 Task: Notify me on GitHub for workflow runs on repositories set up with GitHub Actions.
Action: Mouse moved to (1160, 111)
Screenshot: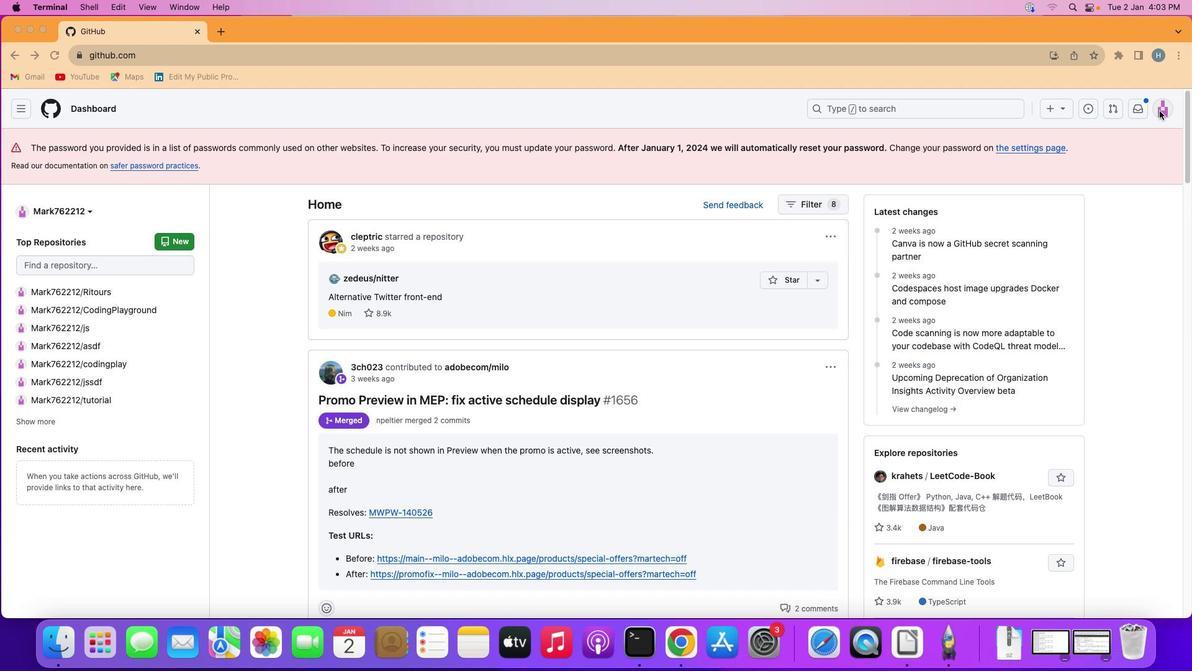 
Action: Mouse pressed left at (1160, 111)
Screenshot: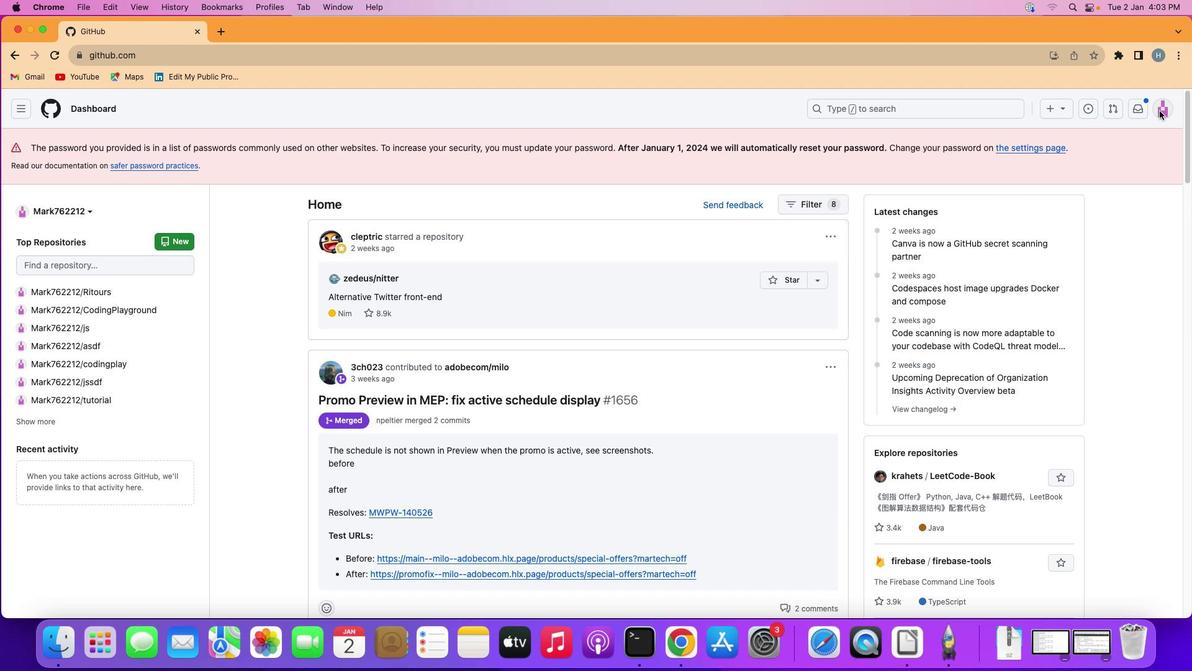 
Action: Mouse moved to (1165, 109)
Screenshot: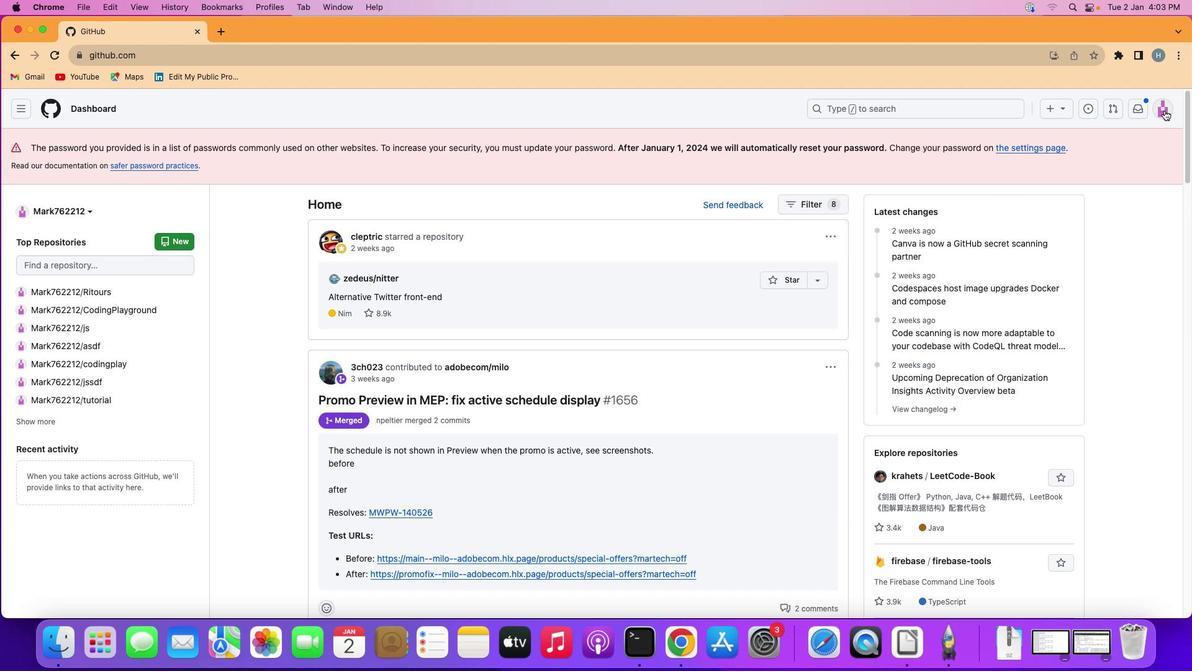 
Action: Mouse pressed left at (1165, 109)
Screenshot: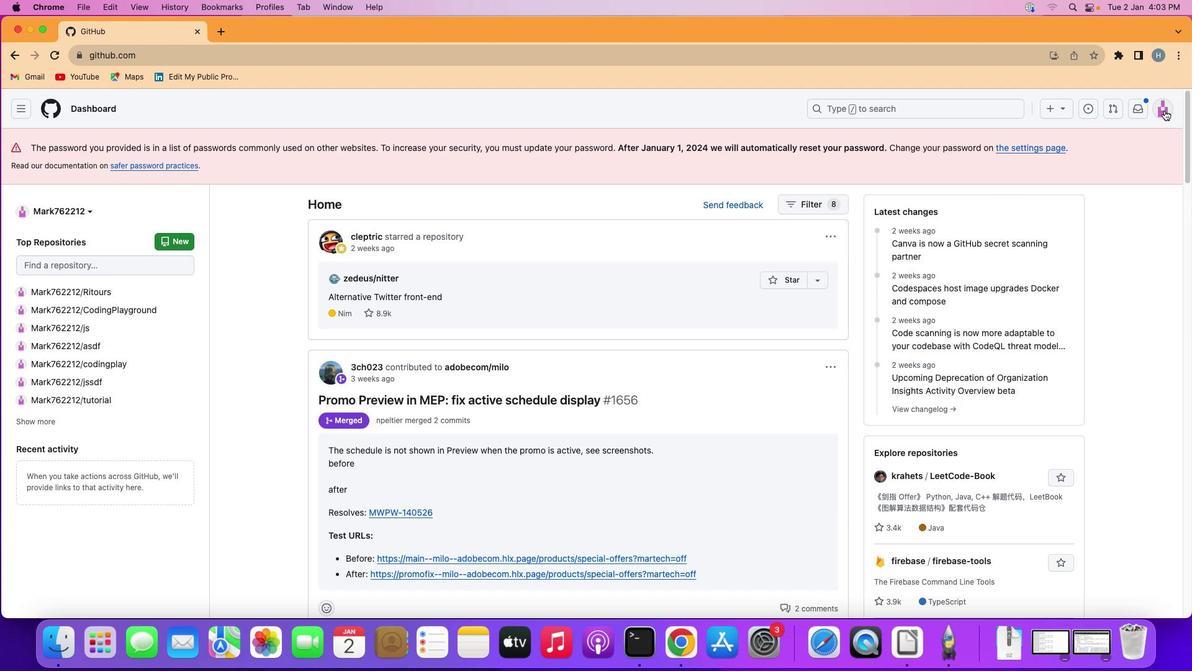 
Action: Mouse moved to (1084, 446)
Screenshot: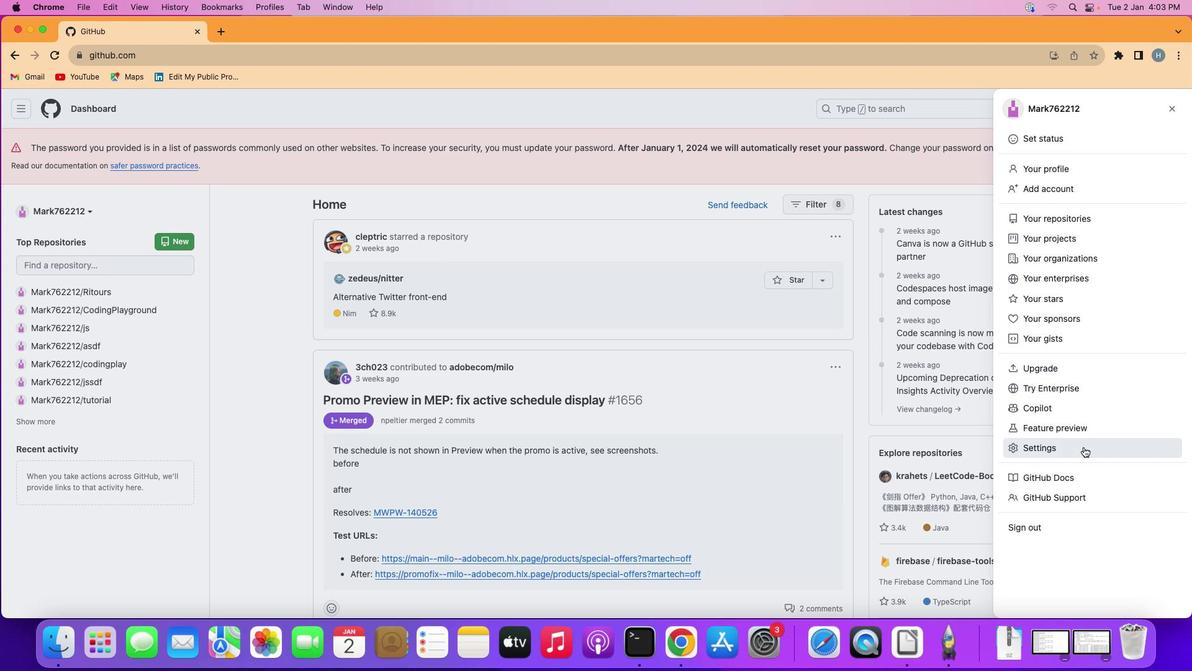
Action: Mouse pressed left at (1084, 446)
Screenshot: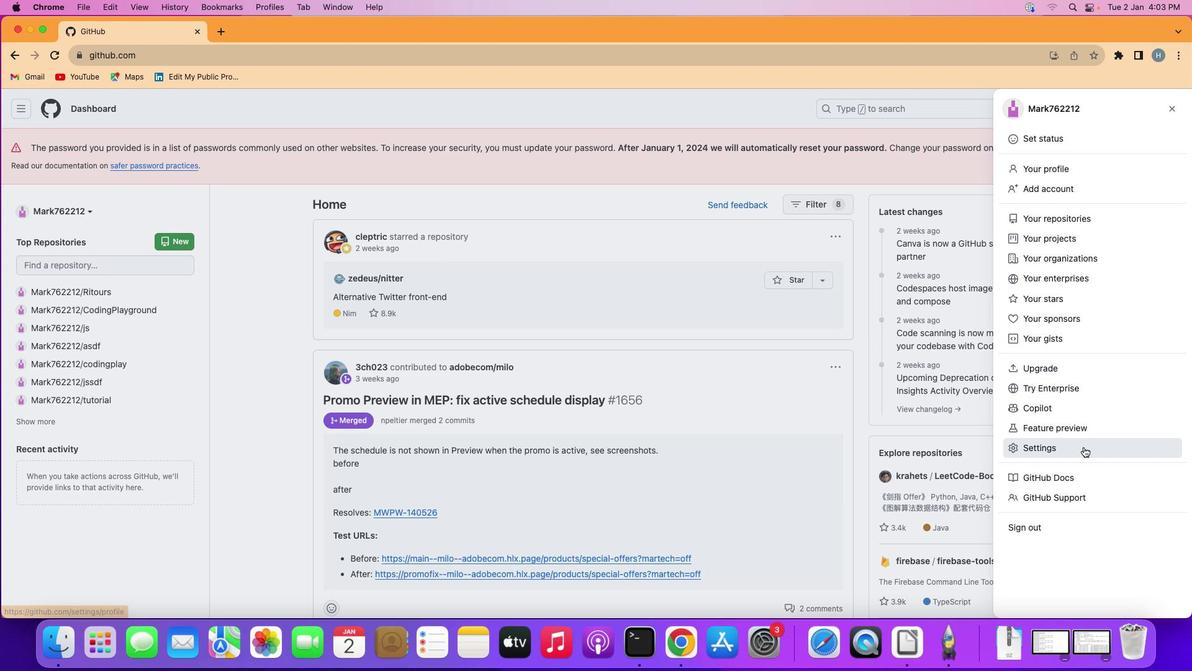 
Action: Mouse moved to (305, 339)
Screenshot: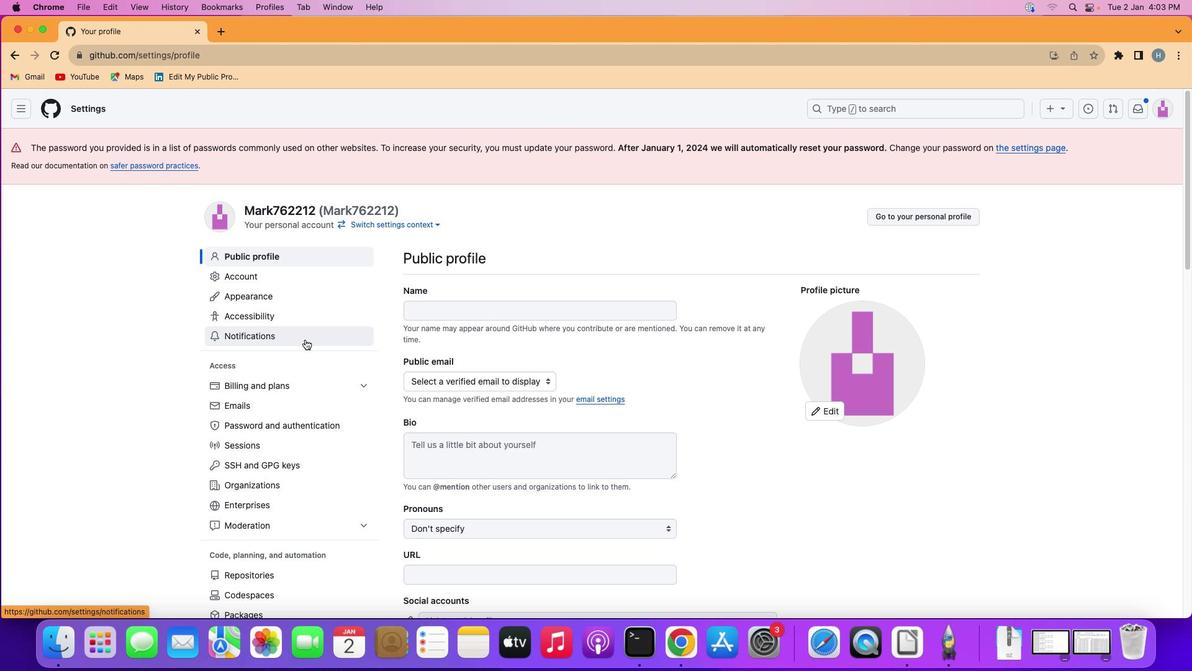 
Action: Mouse pressed left at (305, 339)
Screenshot: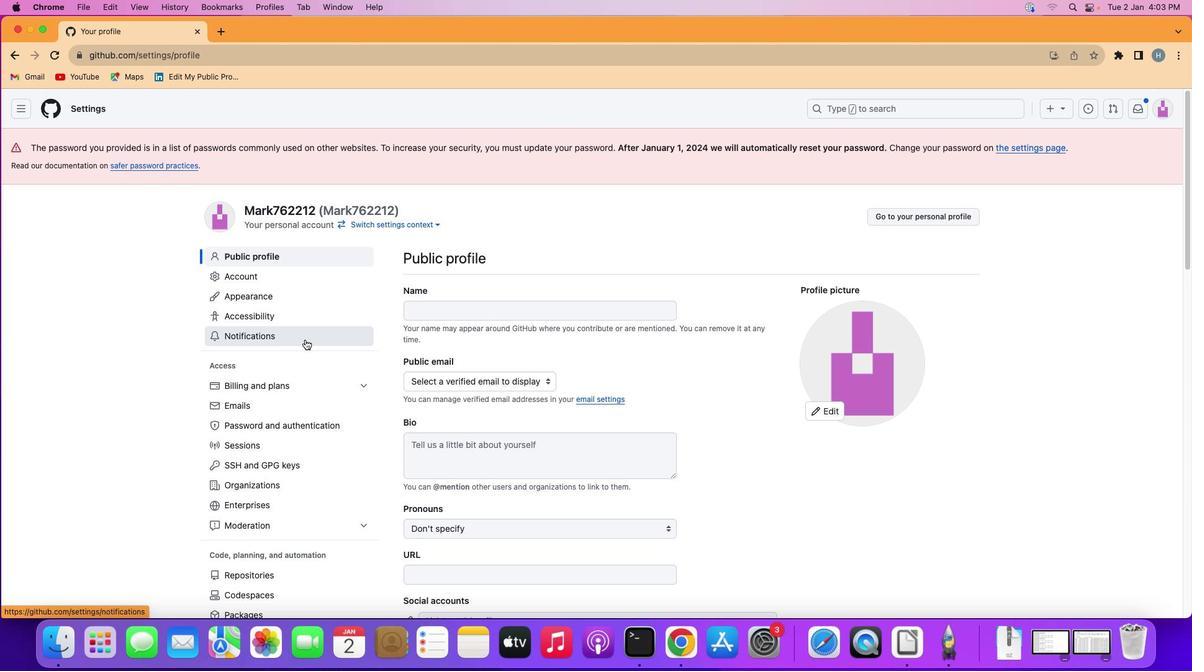 
Action: Mouse moved to (547, 451)
Screenshot: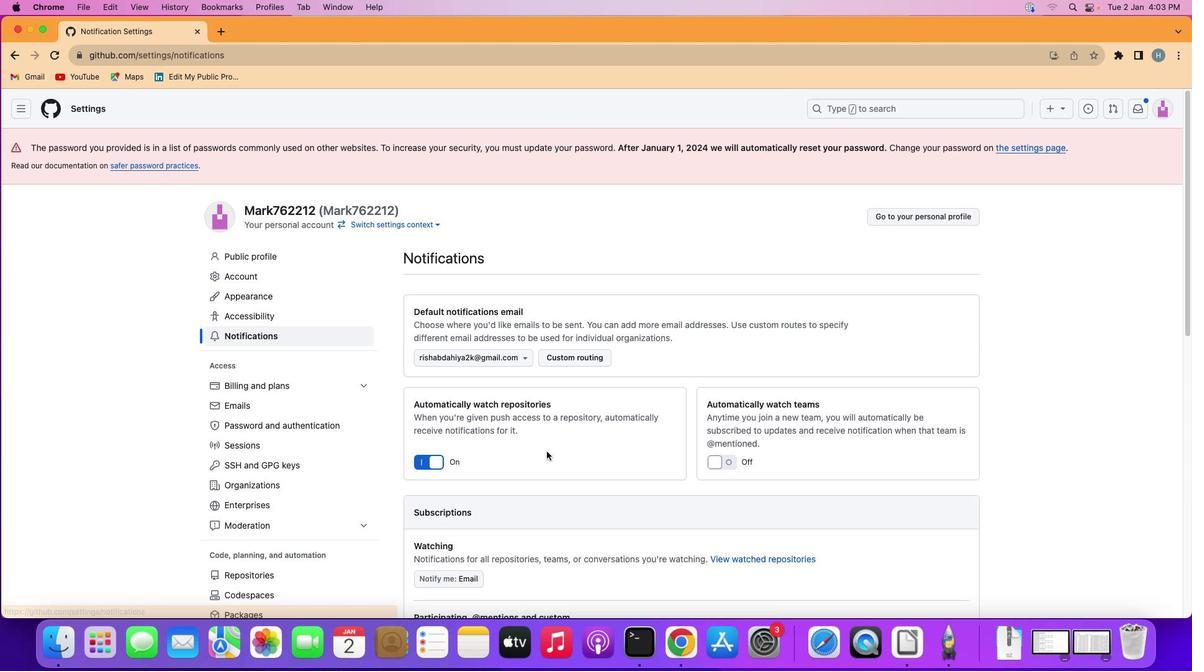 
Action: Mouse scrolled (547, 451) with delta (0, 0)
Screenshot: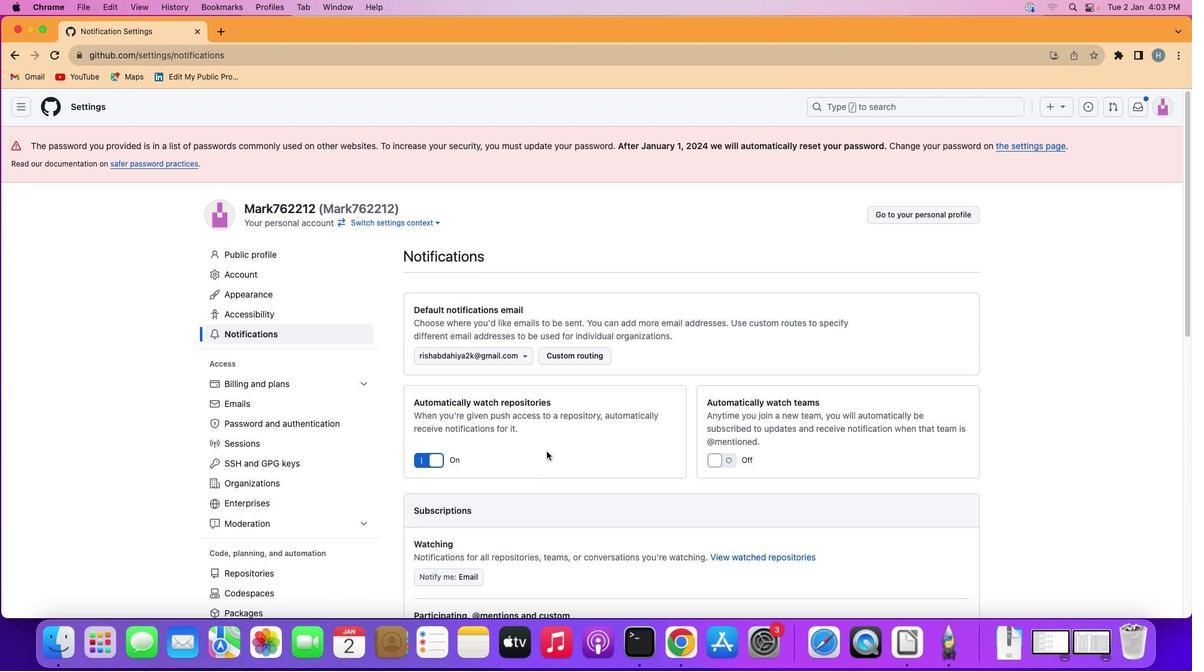 
Action: Mouse scrolled (547, 451) with delta (0, 0)
Screenshot: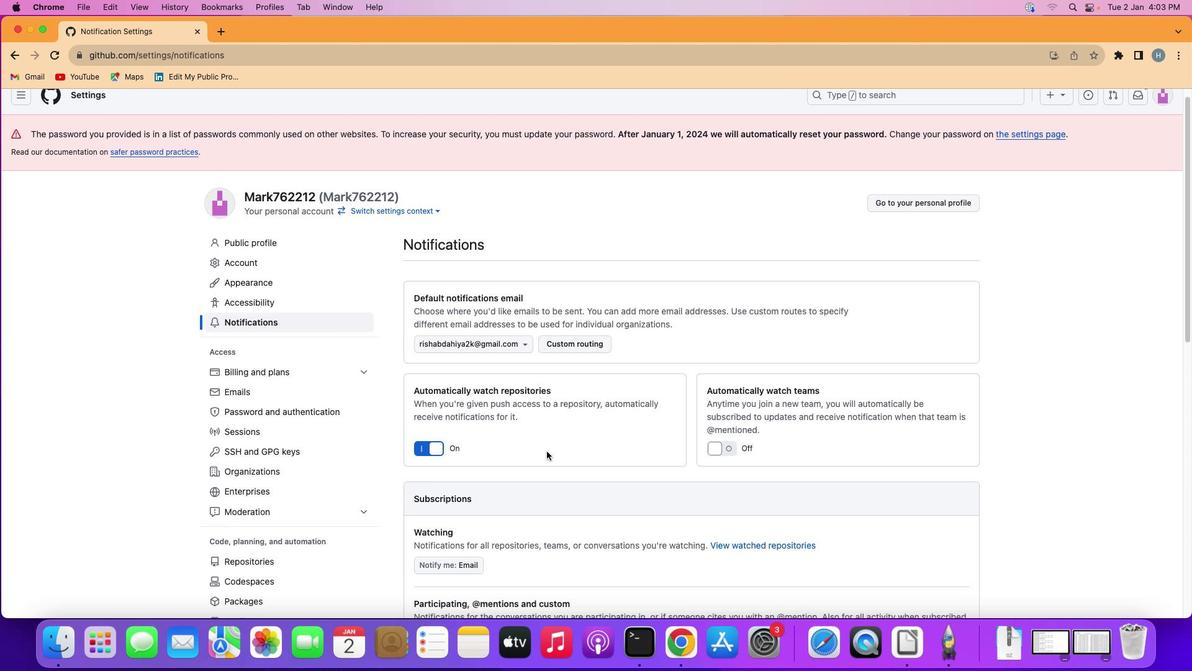 
Action: Mouse scrolled (547, 451) with delta (0, -1)
Screenshot: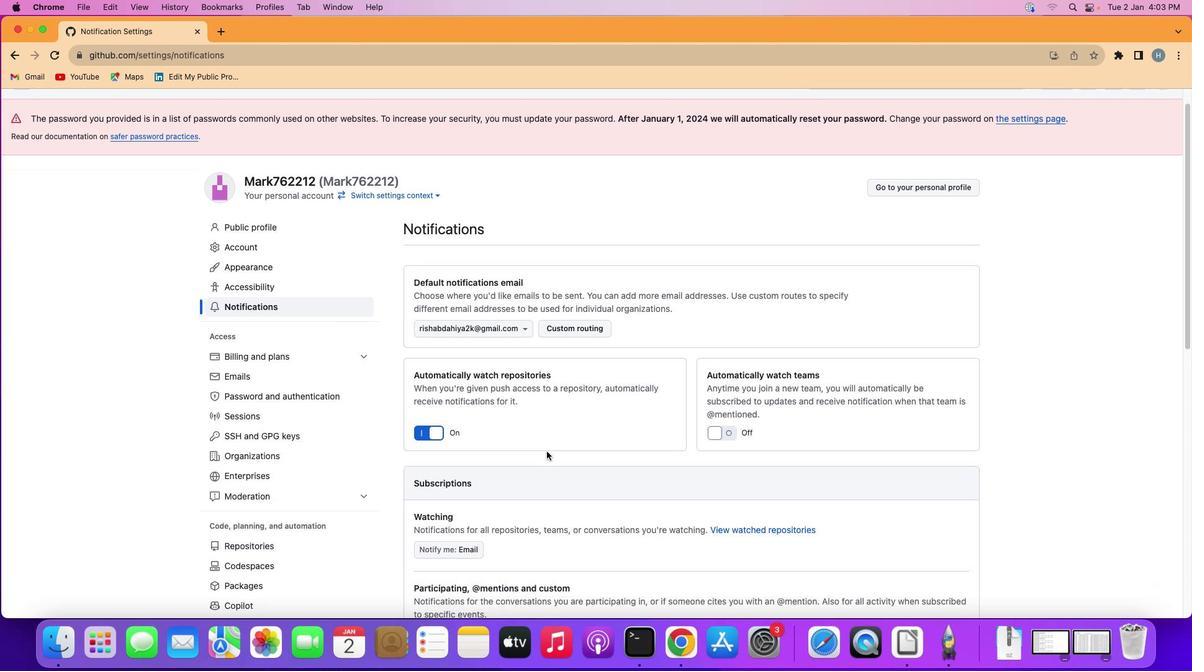 
Action: Mouse scrolled (547, 451) with delta (0, 0)
Screenshot: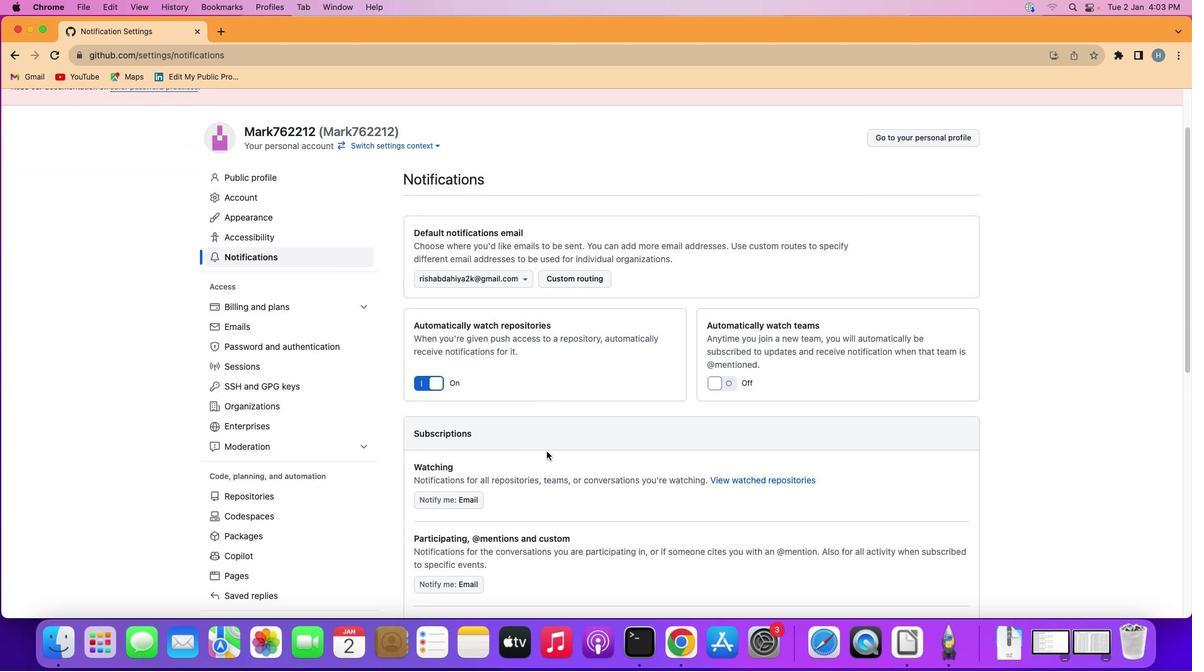 
Action: Mouse scrolled (547, 451) with delta (0, 0)
Screenshot: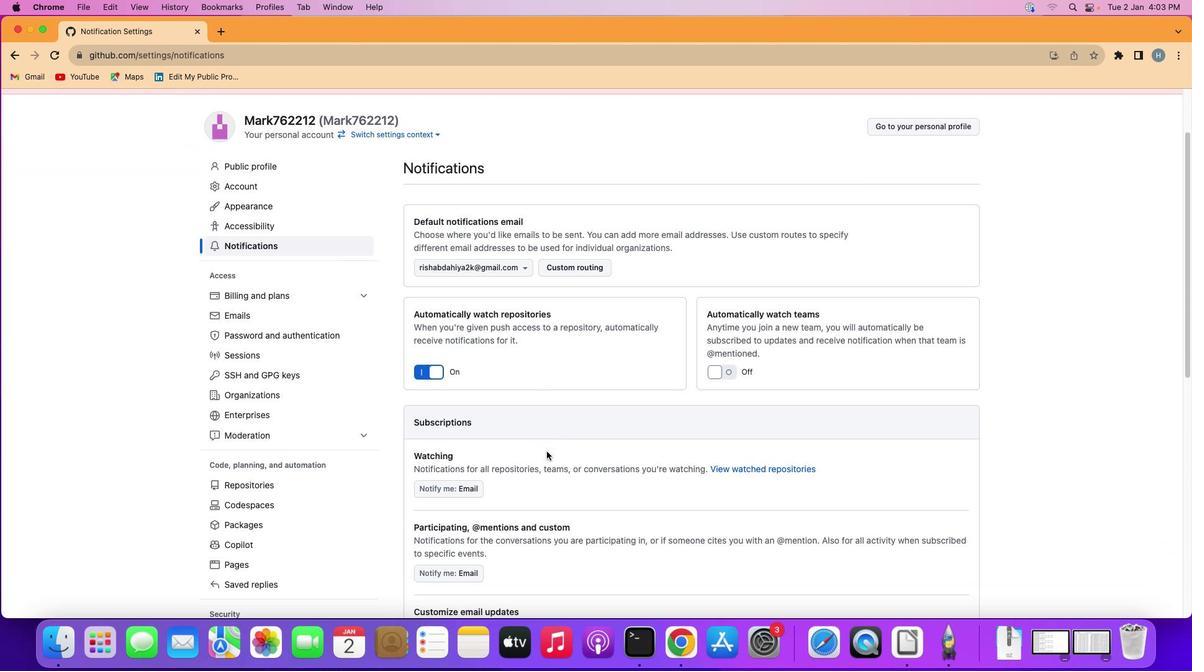 
Action: Mouse scrolled (547, 451) with delta (0, -1)
Screenshot: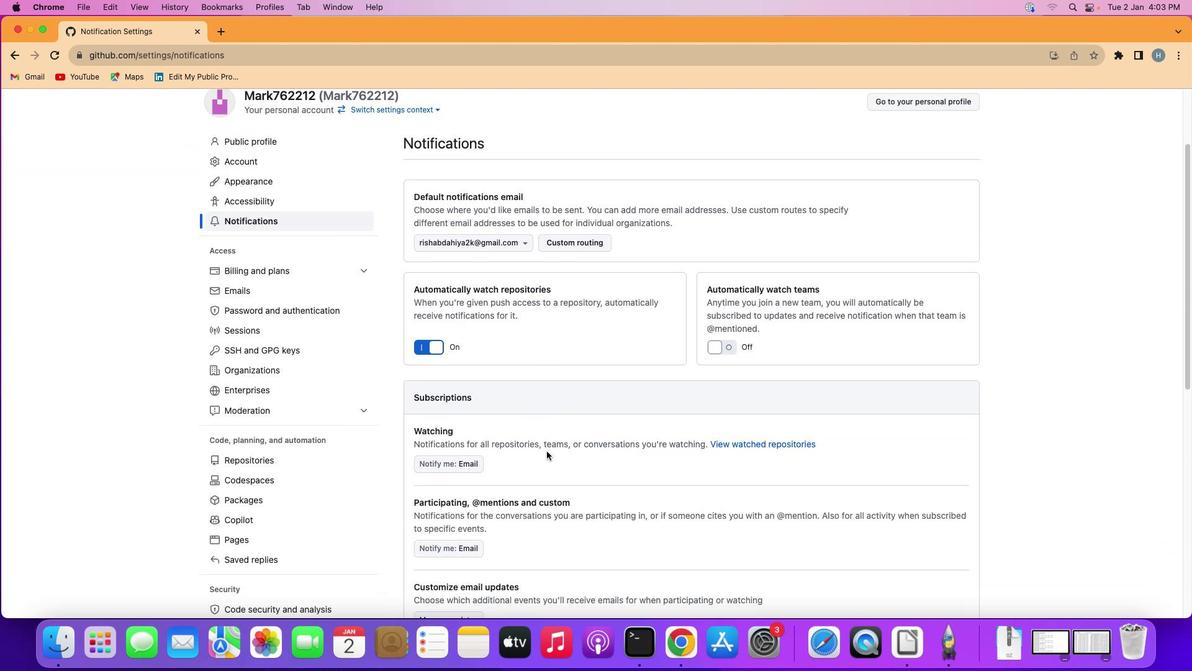 
Action: Mouse scrolled (547, 451) with delta (0, 0)
Screenshot: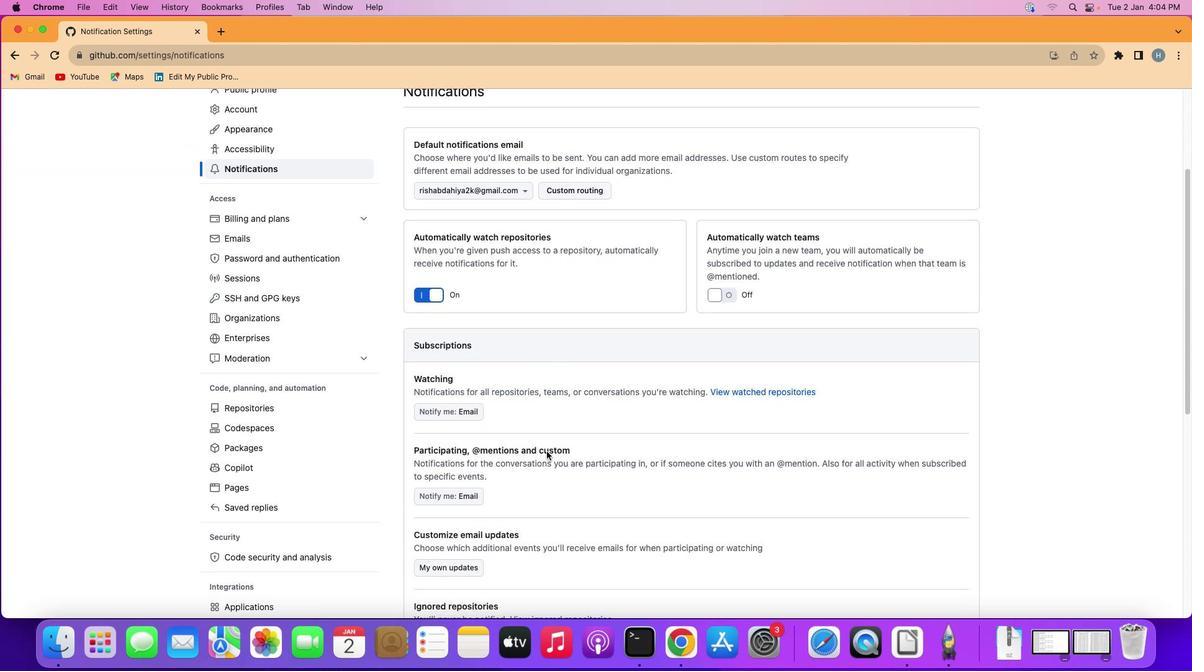 
Action: Mouse scrolled (547, 451) with delta (0, 0)
Screenshot: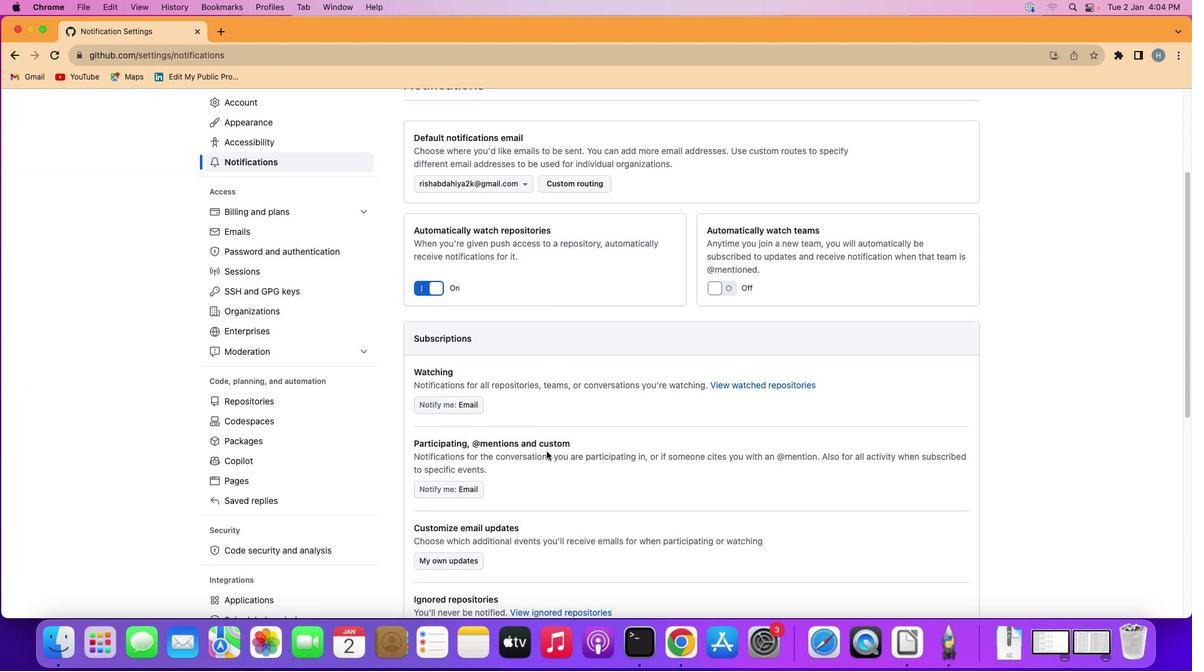 
Action: Mouse scrolled (547, 451) with delta (0, -1)
Screenshot: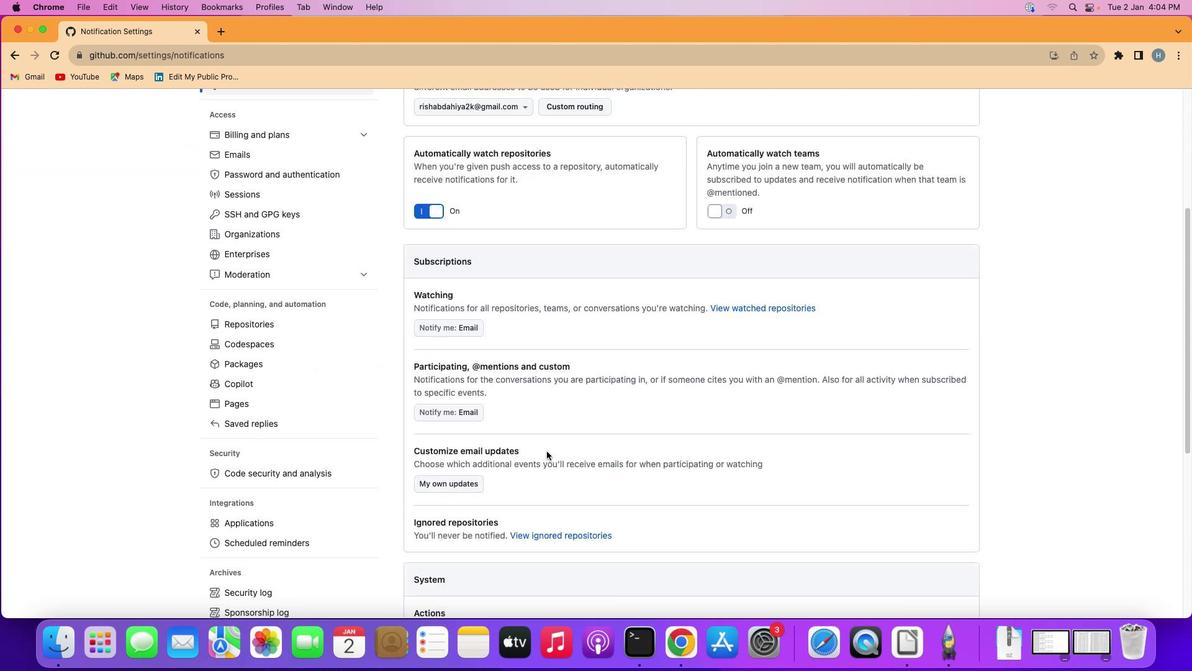 
Action: Mouse scrolled (547, 451) with delta (0, -1)
Screenshot: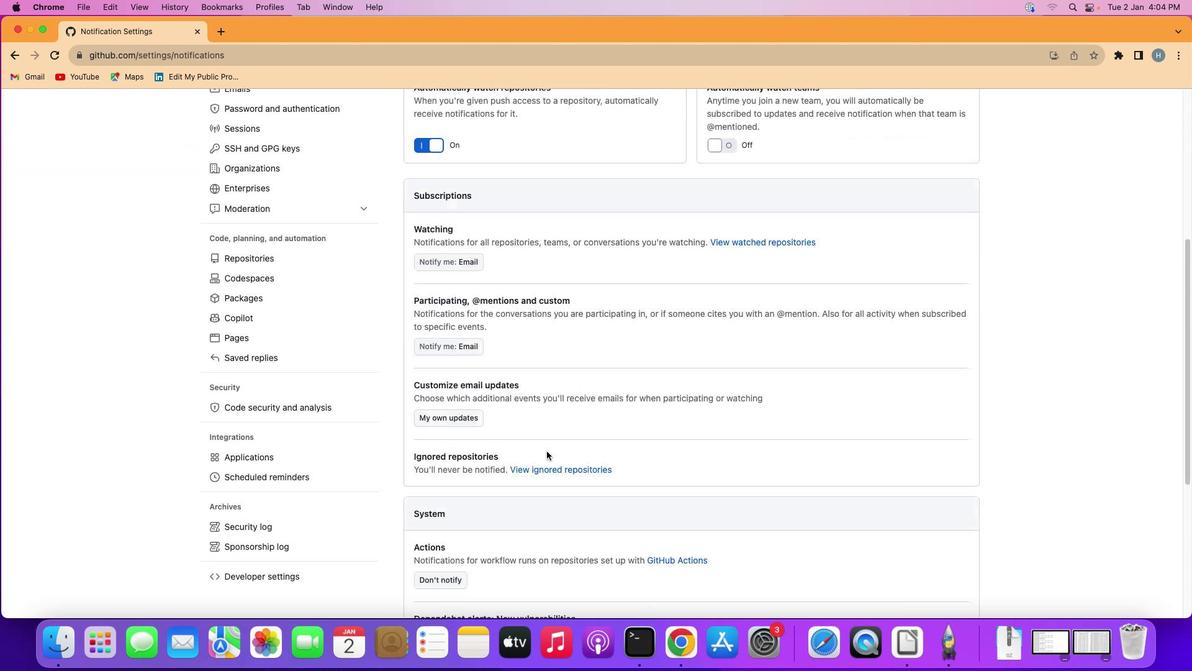 
Action: Mouse scrolled (547, 451) with delta (0, 0)
Screenshot: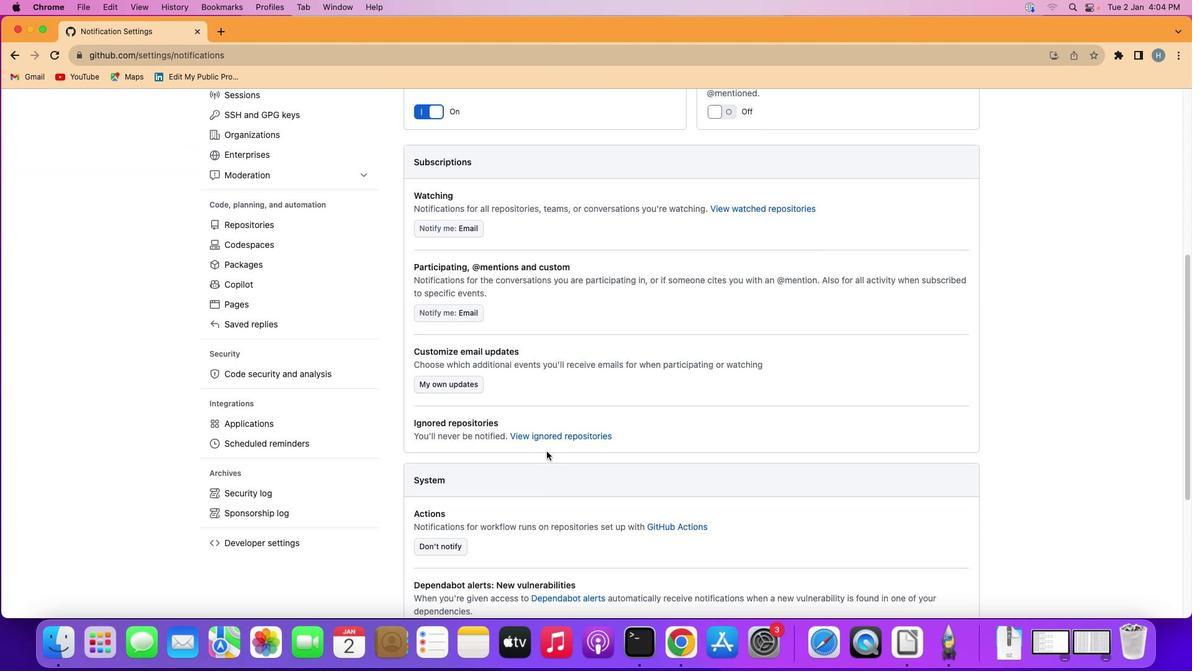 
Action: Mouse scrolled (547, 451) with delta (0, 0)
Screenshot: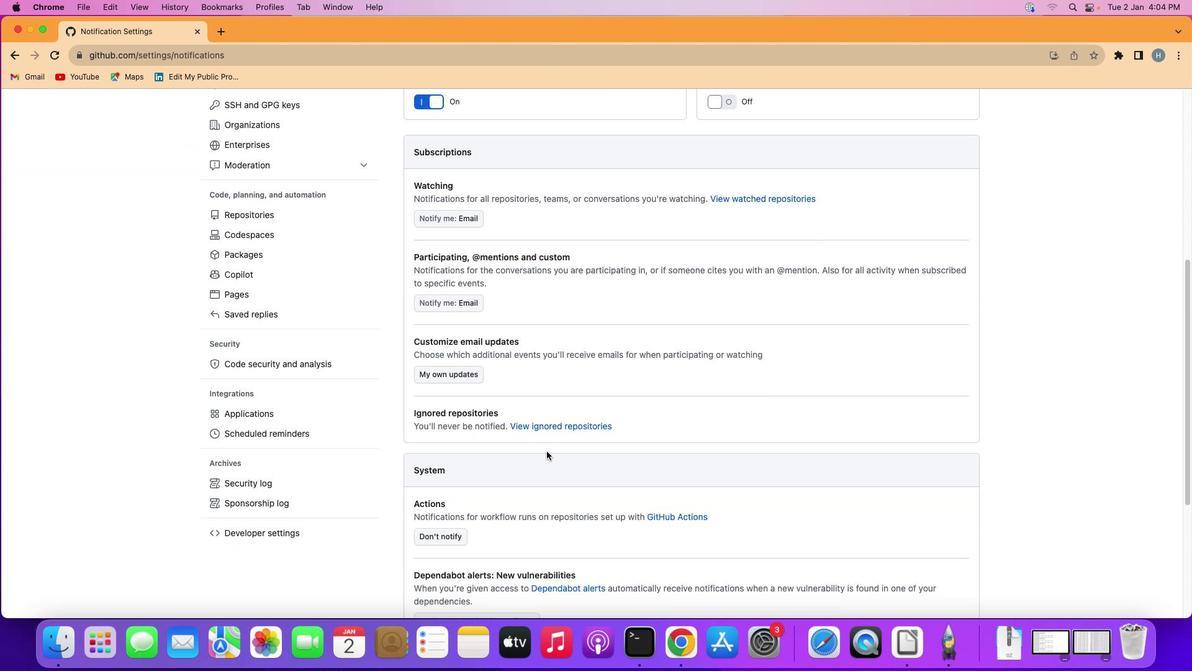 
Action: Mouse scrolled (547, 451) with delta (0, 0)
Screenshot: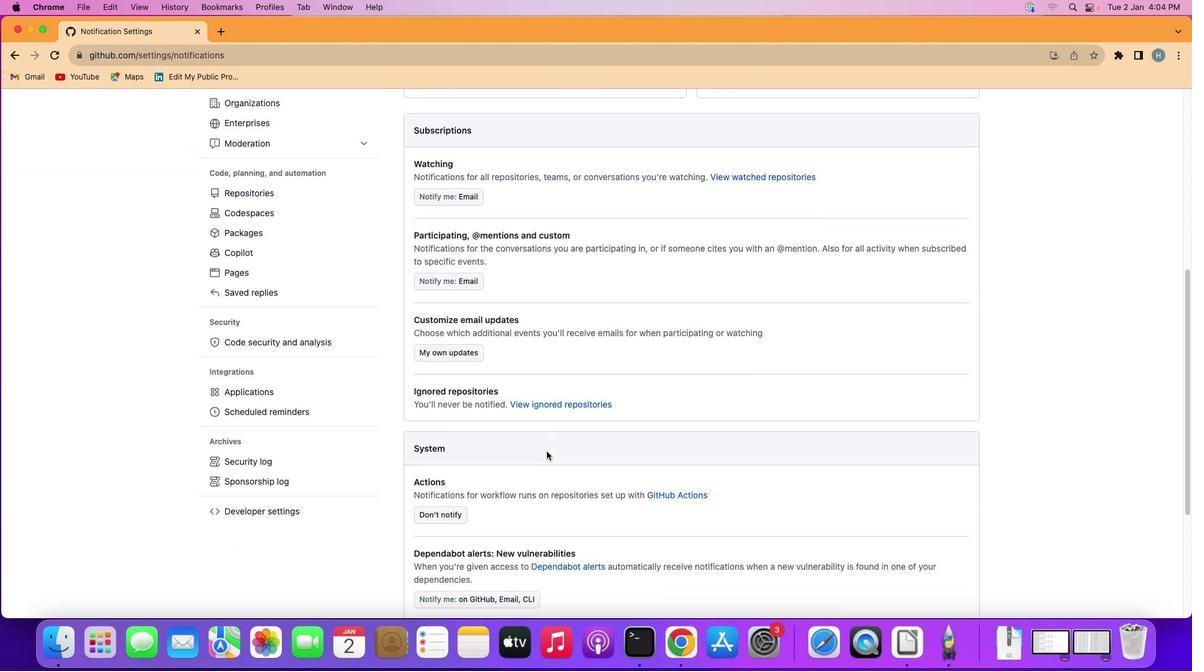
Action: Mouse scrolled (547, 451) with delta (0, 0)
Screenshot: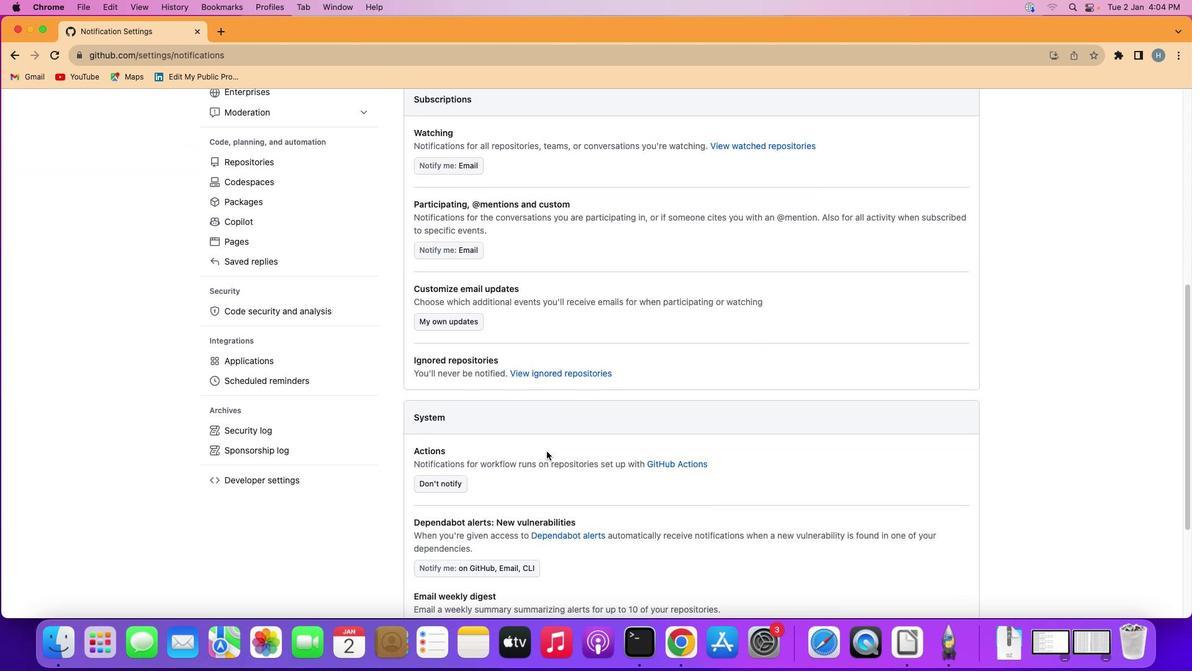 
Action: Mouse scrolled (547, 451) with delta (0, 0)
Screenshot: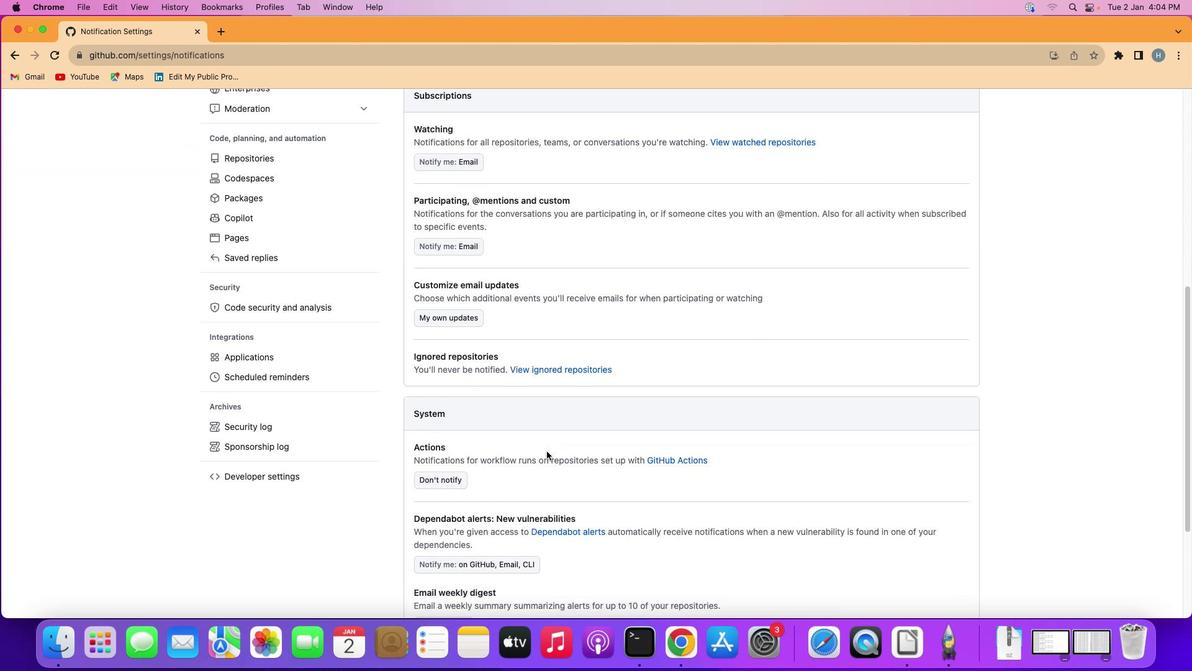 
Action: Mouse scrolled (547, 451) with delta (0, 0)
Screenshot: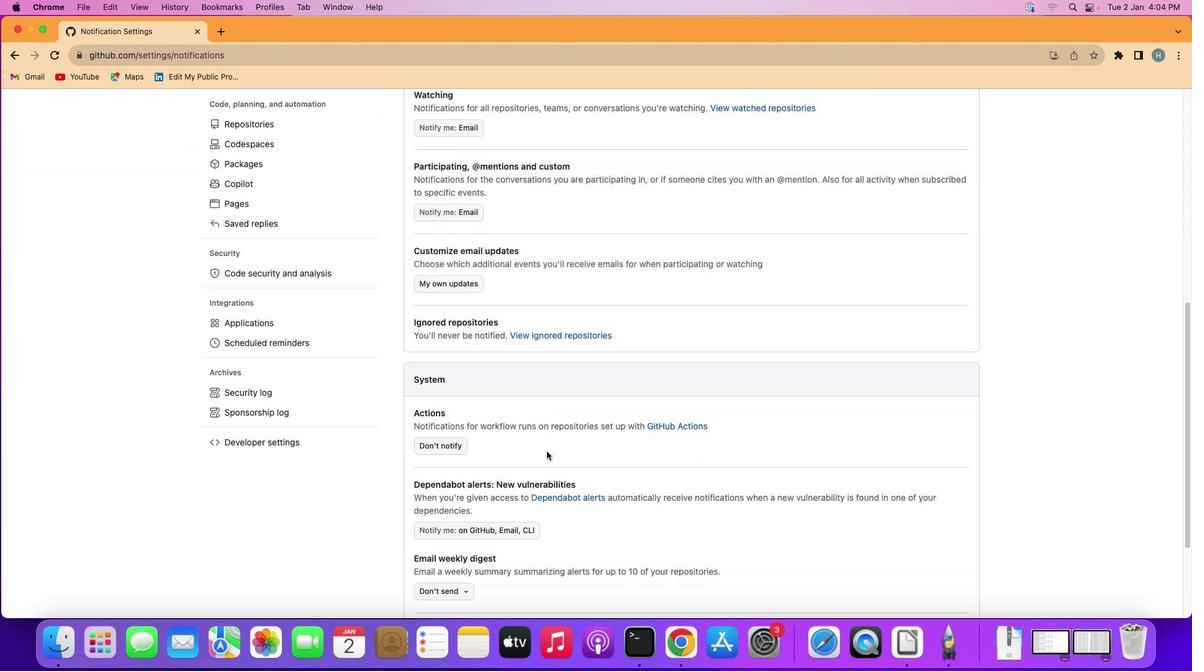 
Action: Mouse scrolled (547, 451) with delta (0, 0)
Screenshot: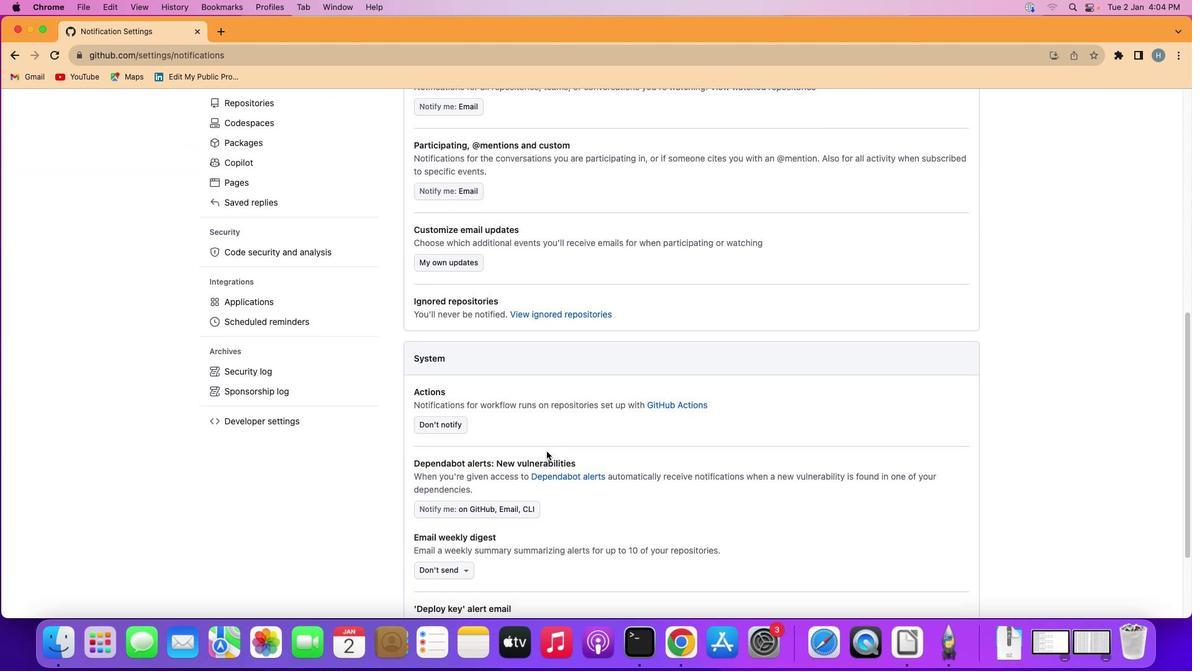 
Action: Mouse scrolled (547, 451) with delta (0, 0)
Screenshot: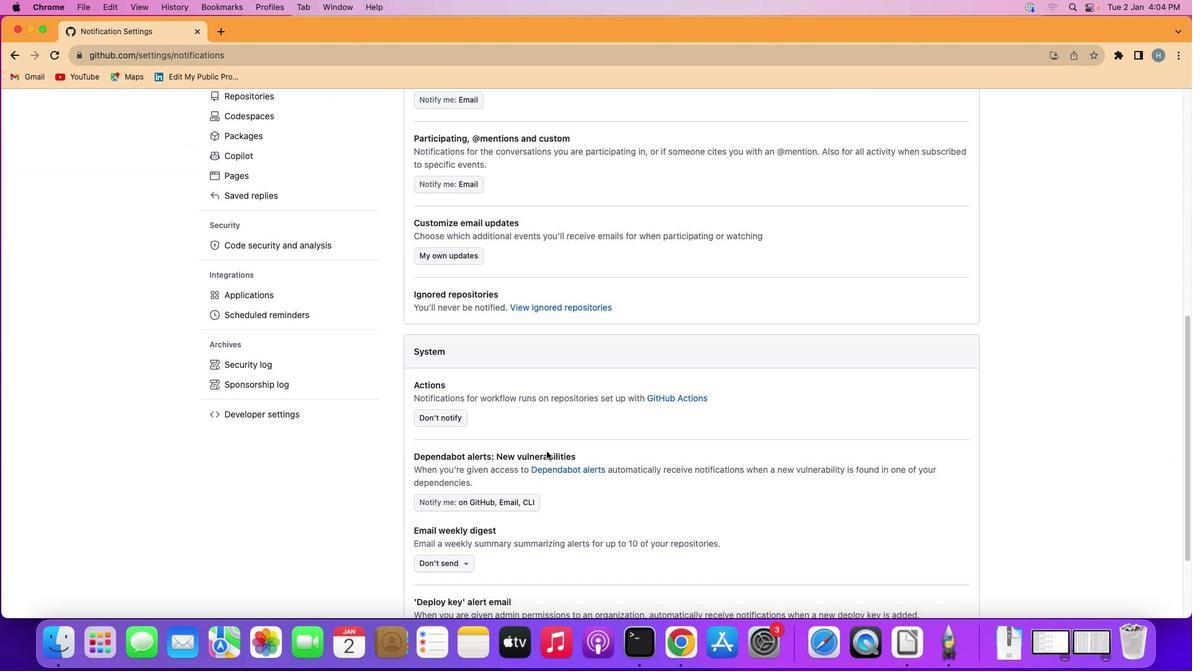 
Action: Mouse moved to (448, 412)
Screenshot: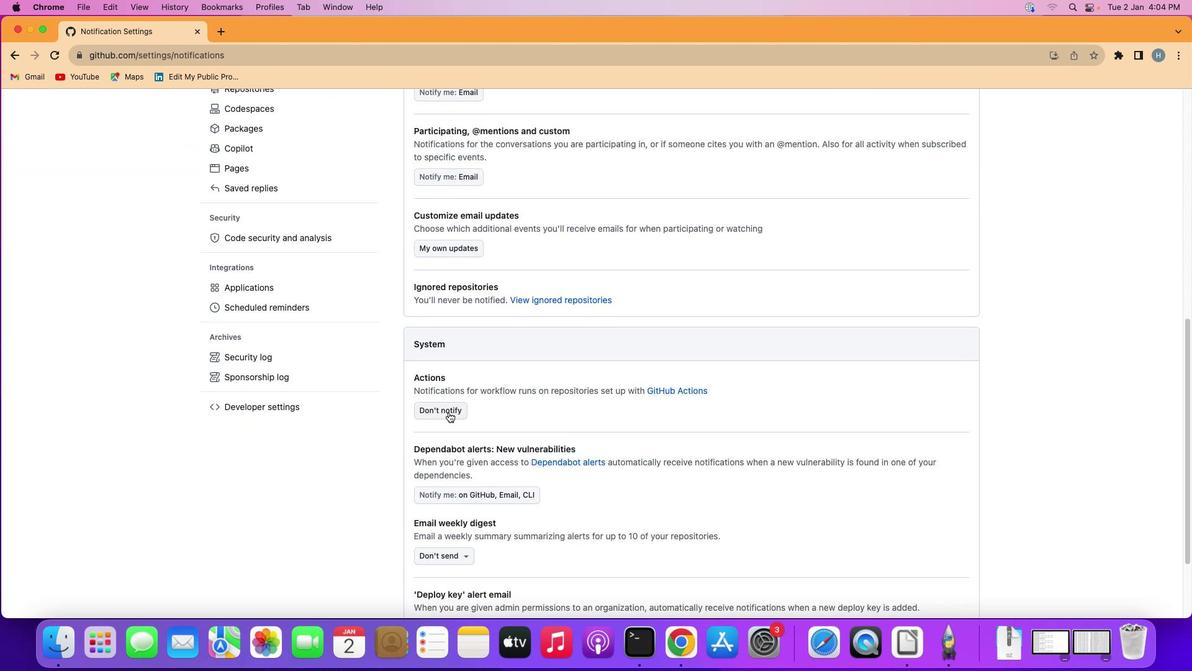 
Action: Mouse pressed left at (448, 412)
Screenshot: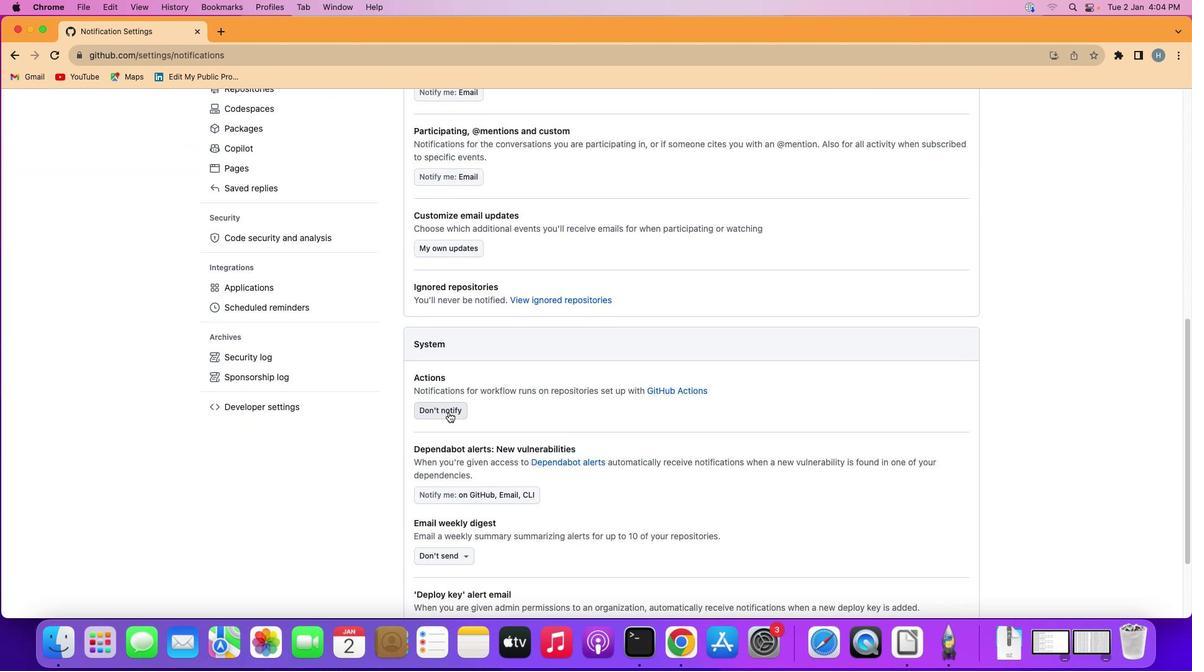 
Action: Mouse moved to (431, 467)
Screenshot: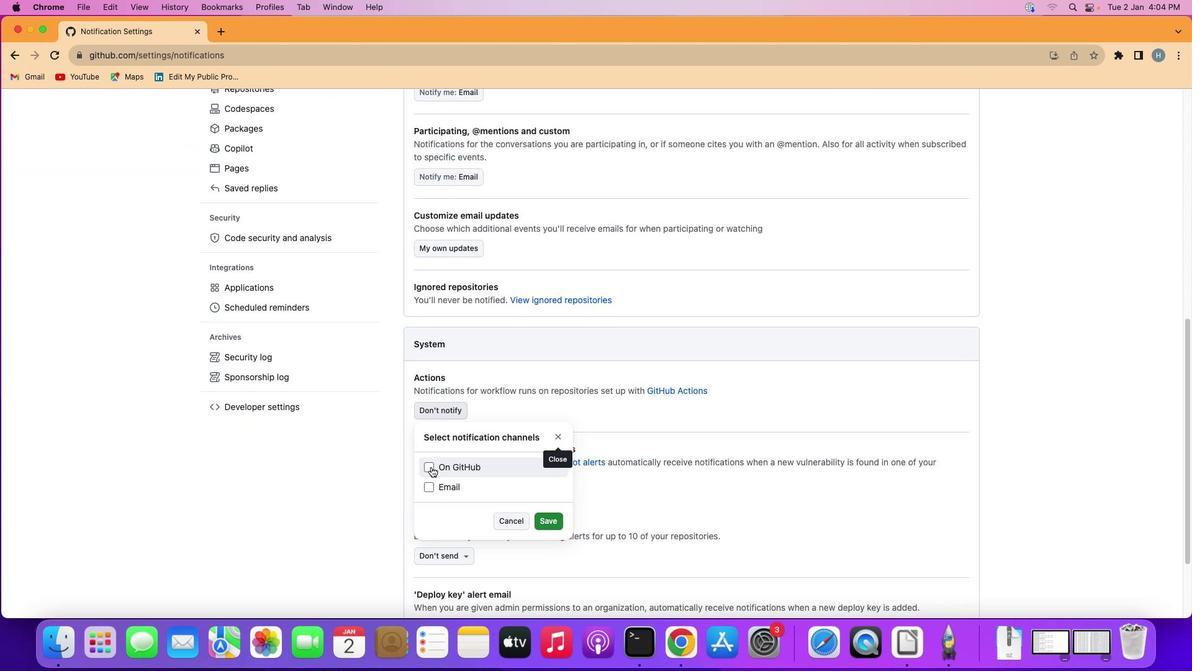 
Action: Mouse pressed left at (431, 467)
Screenshot: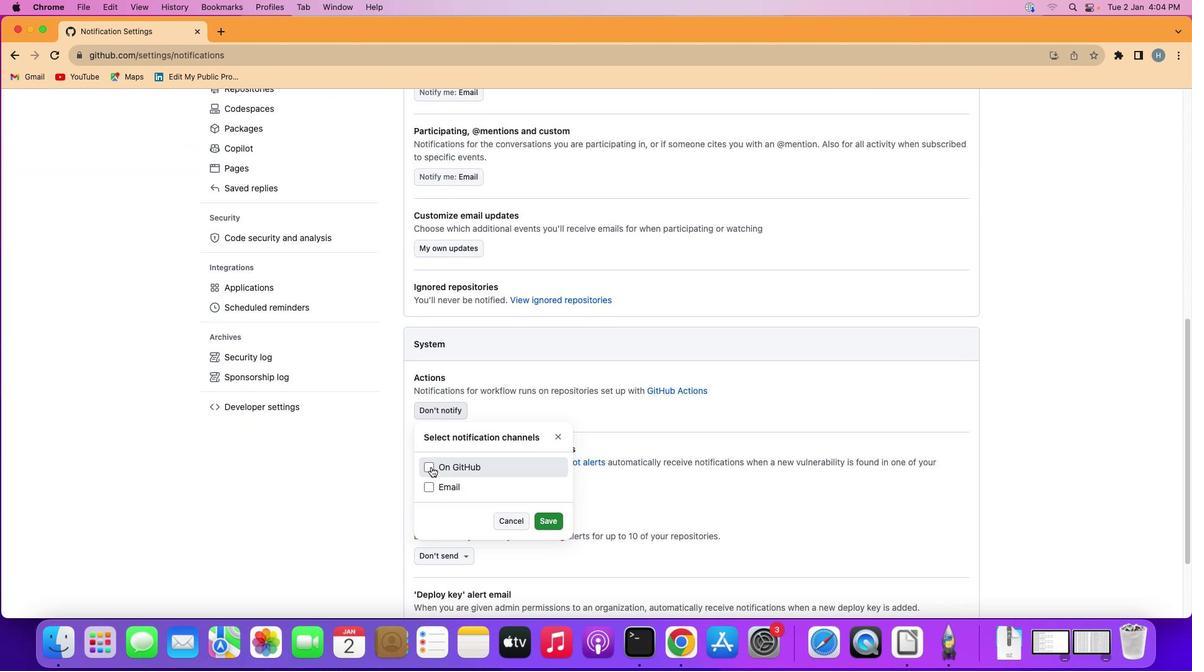 
Action: Mouse moved to (551, 546)
Screenshot: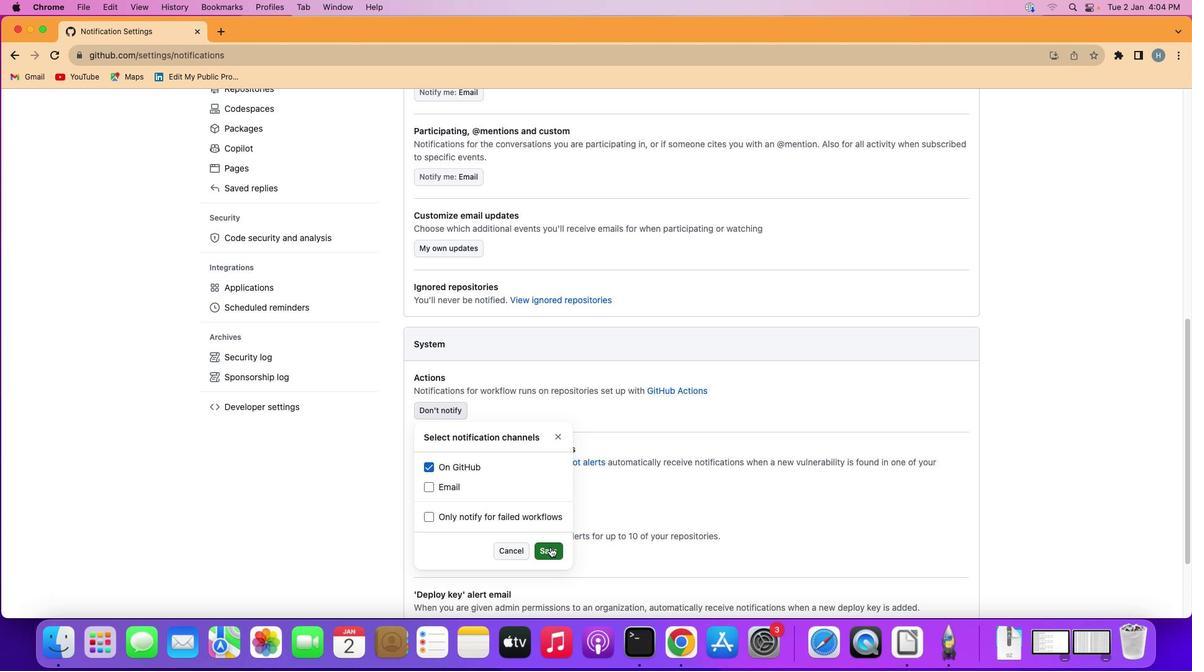 
Action: Mouse pressed left at (551, 546)
Screenshot: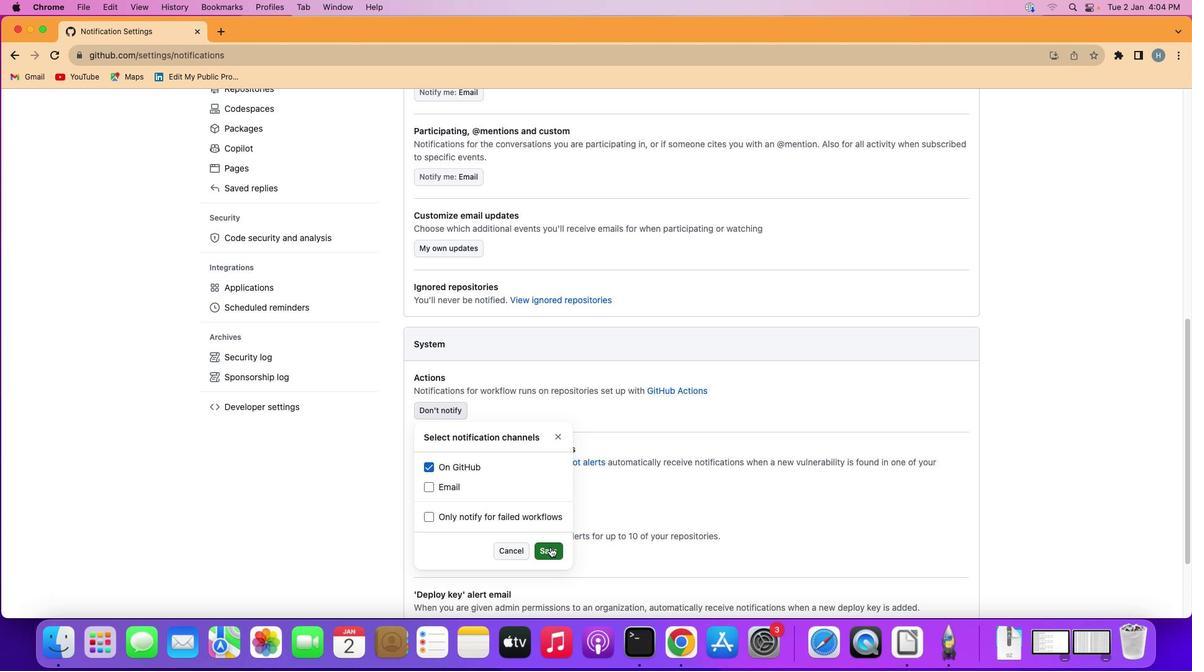 
Action: Mouse moved to (549, 546)
Screenshot: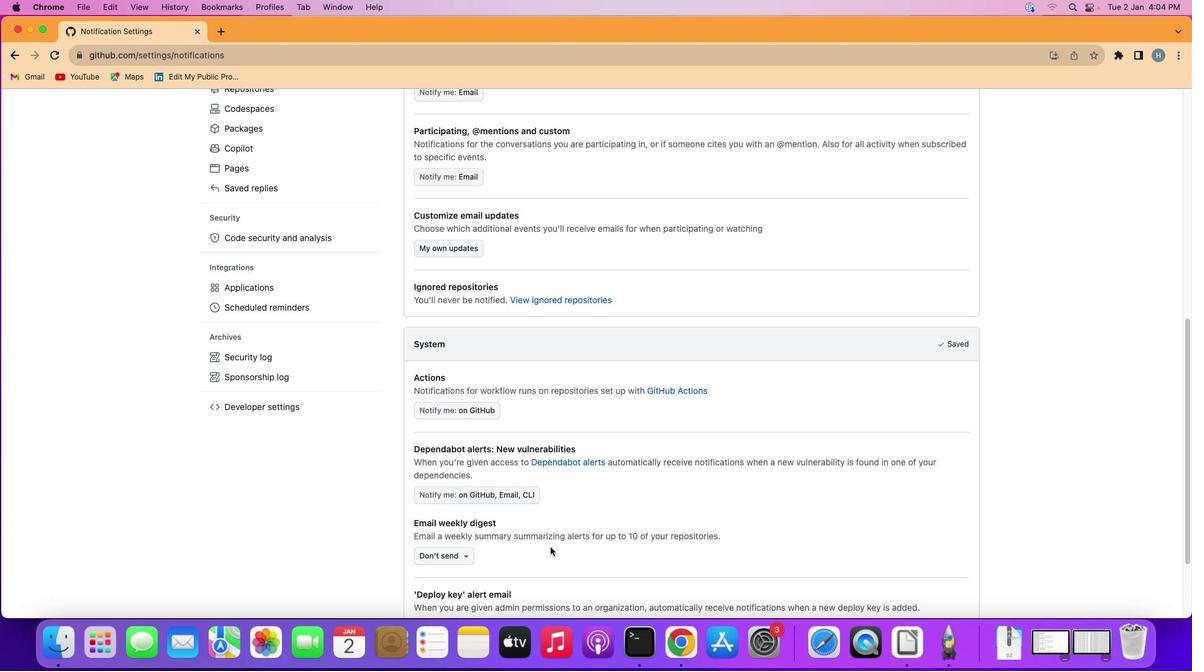 
